 Task: Create a due date automation trigger when advanced on, the moment a card is due add dates due in in more than 1 days.
Action: Mouse moved to (842, 243)
Screenshot: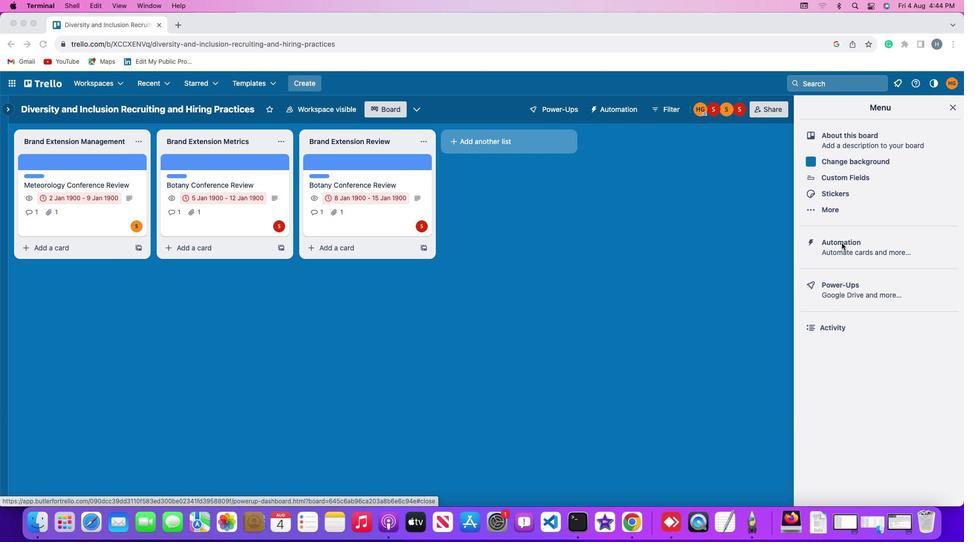 
Action: Mouse pressed left at (842, 243)
Screenshot: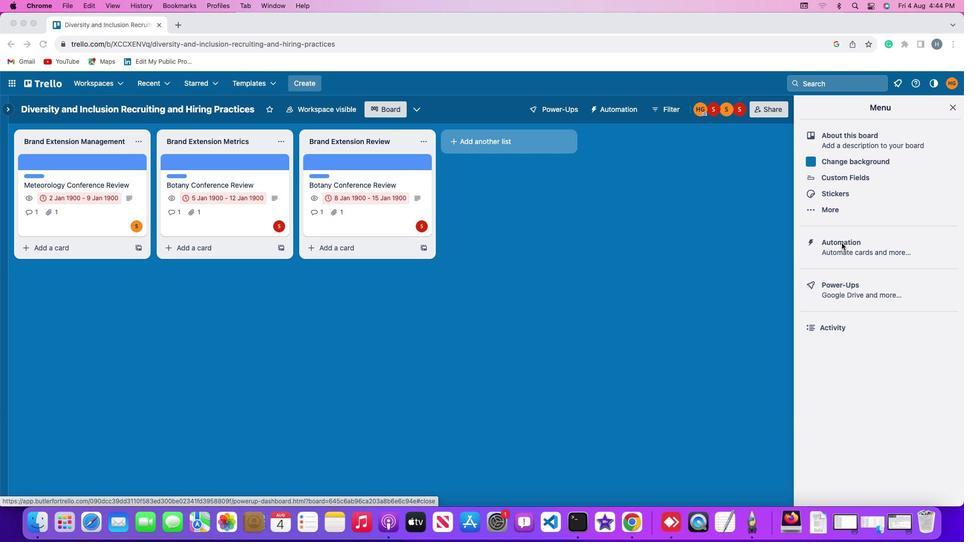 
Action: Mouse pressed left at (842, 243)
Screenshot: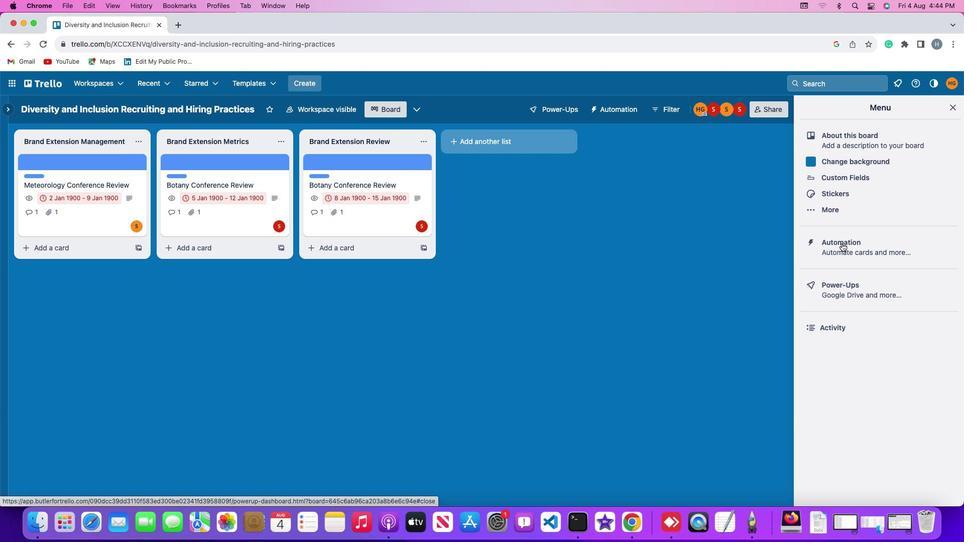 
Action: Mouse moved to (52, 240)
Screenshot: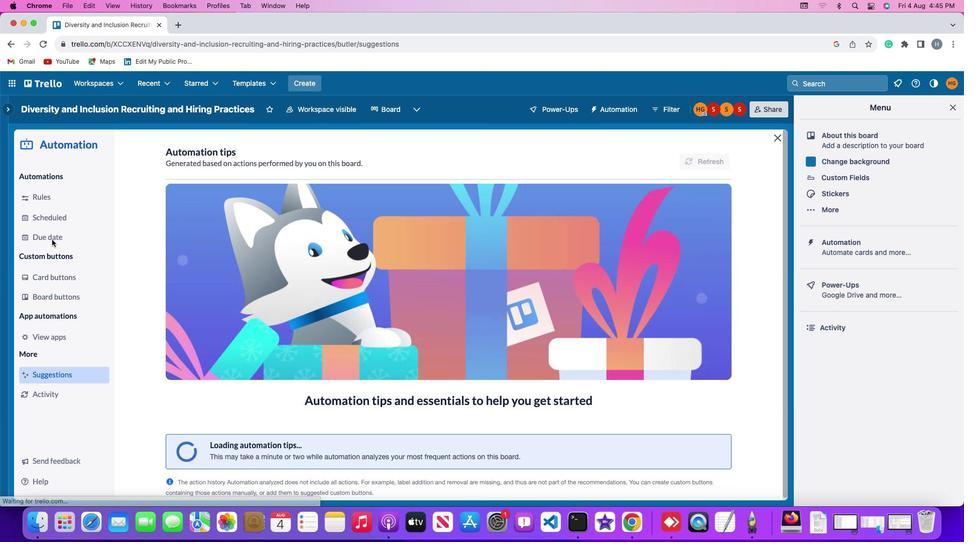 
Action: Mouse pressed left at (52, 240)
Screenshot: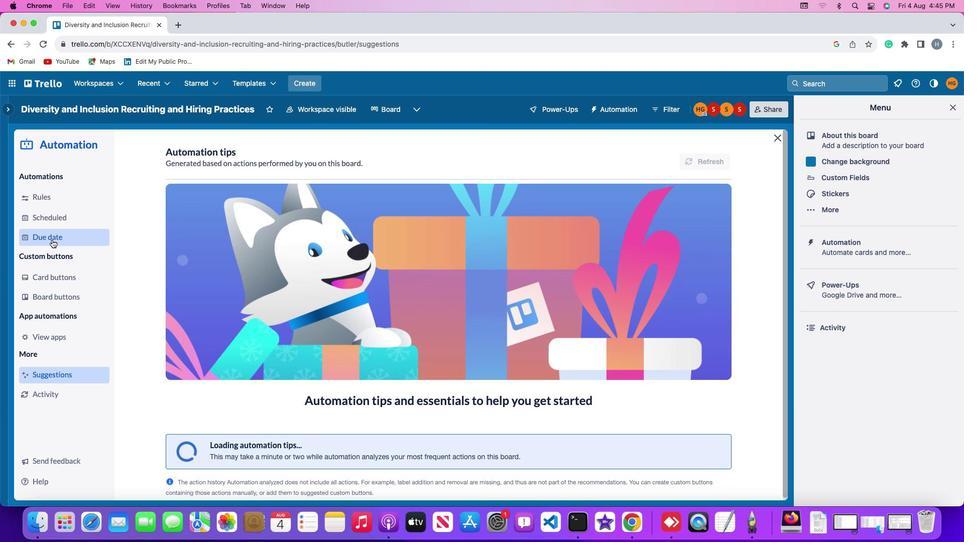 
Action: Mouse moved to (689, 154)
Screenshot: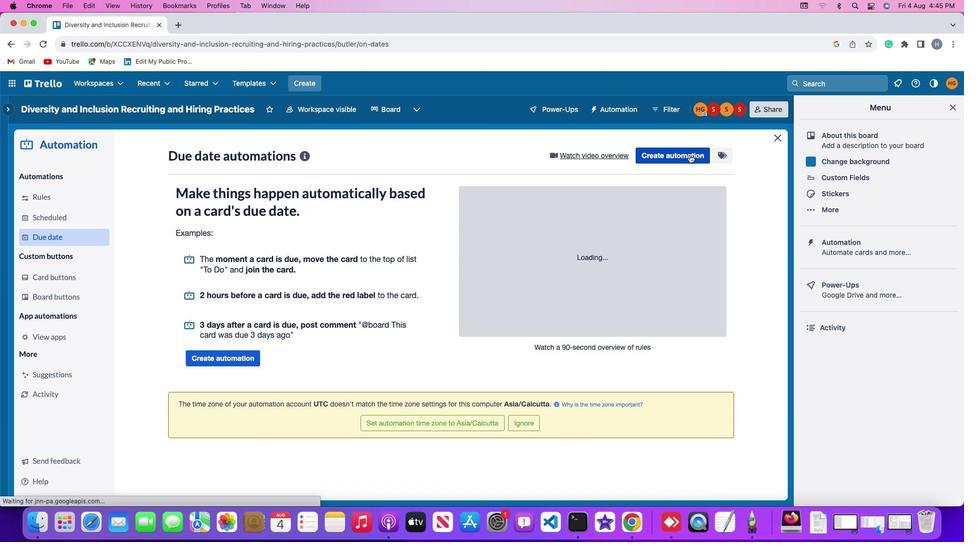 
Action: Mouse pressed left at (689, 154)
Screenshot: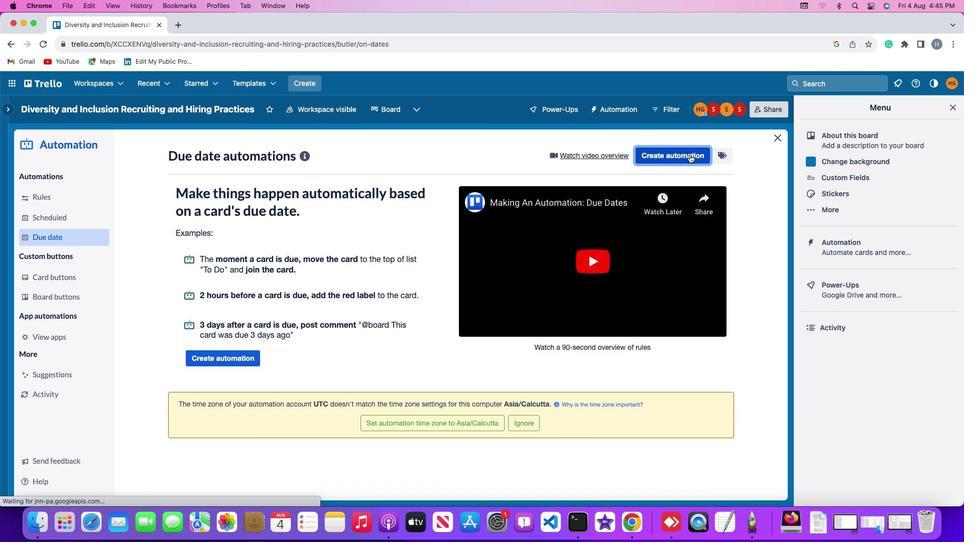 
Action: Mouse moved to (454, 248)
Screenshot: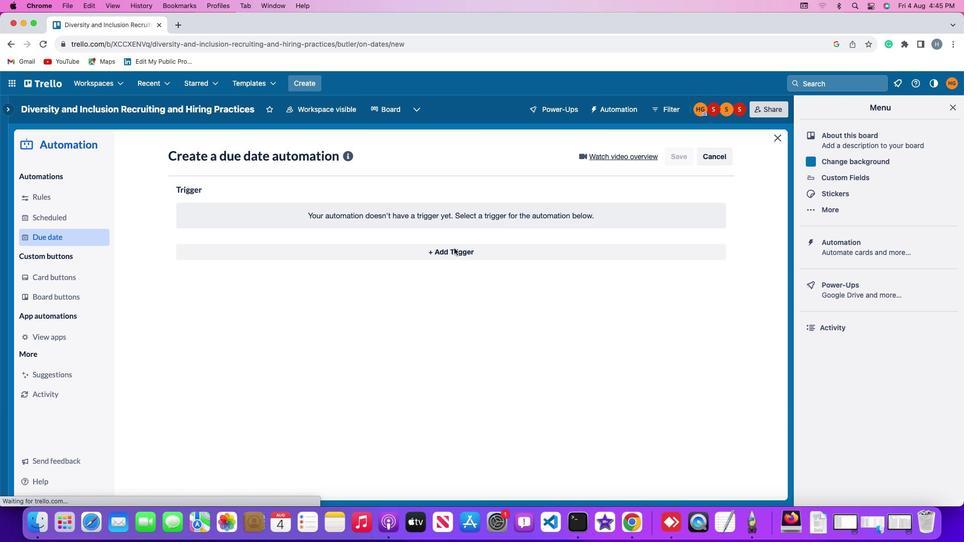 
Action: Mouse pressed left at (454, 248)
Screenshot: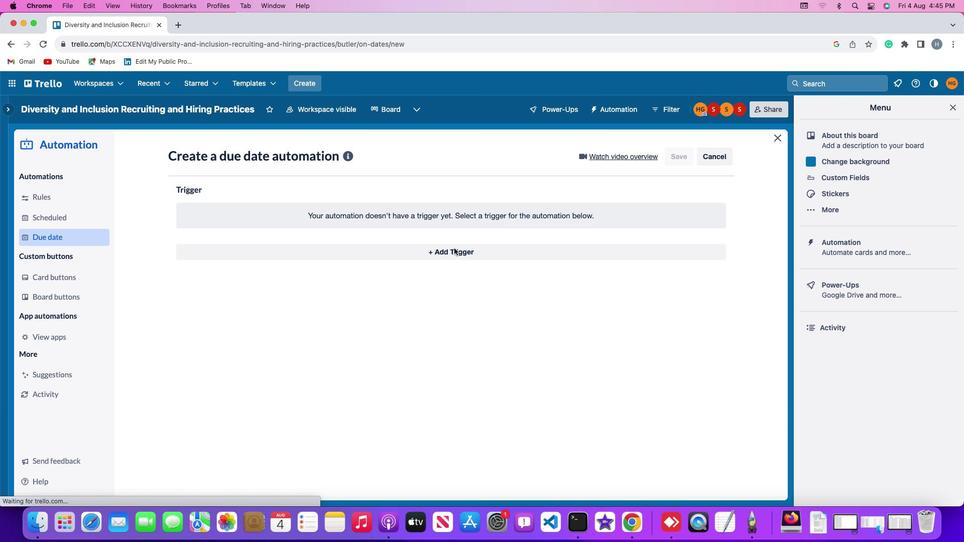 
Action: Mouse moved to (212, 368)
Screenshot: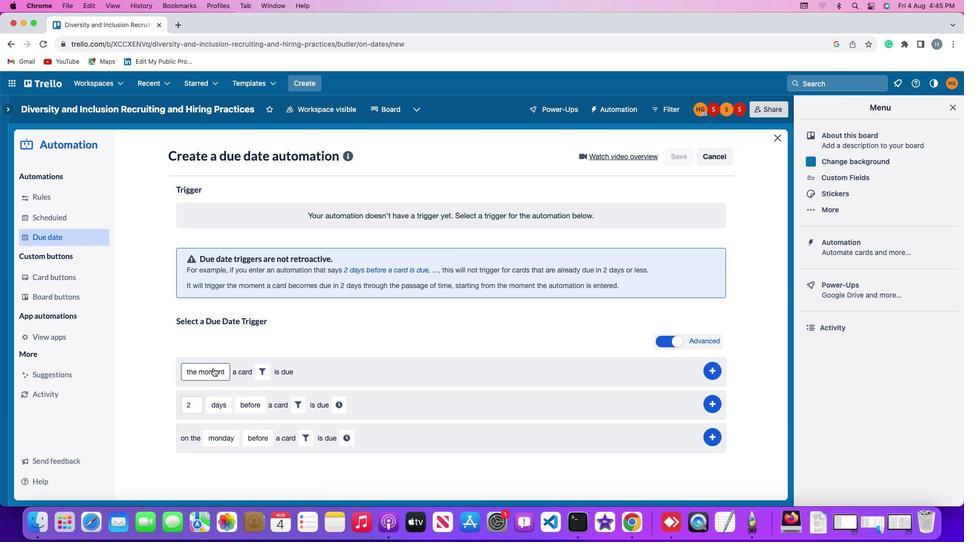 
Action: Mouse pressed left at (212, 368)
Screenshot: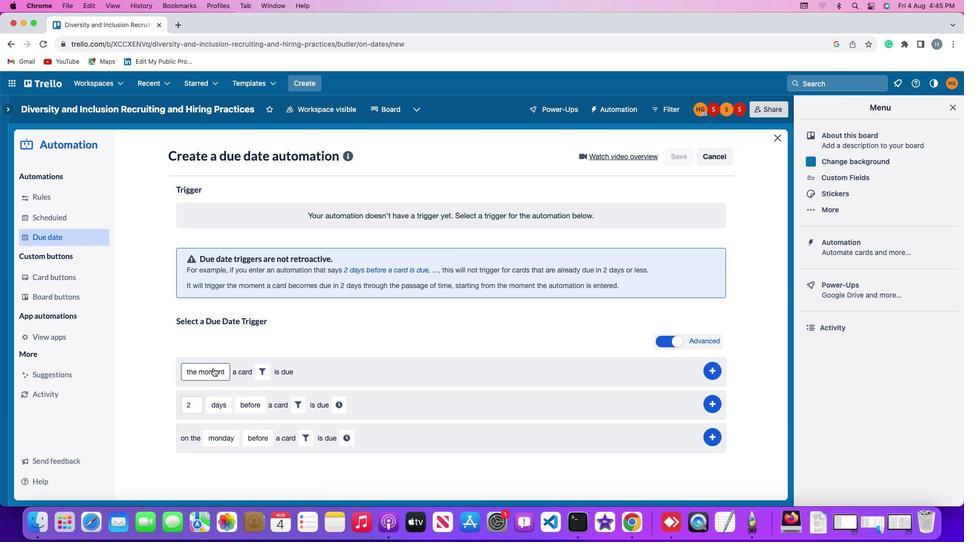 
Action: Mouse moved to (217, 389)
Screenshot: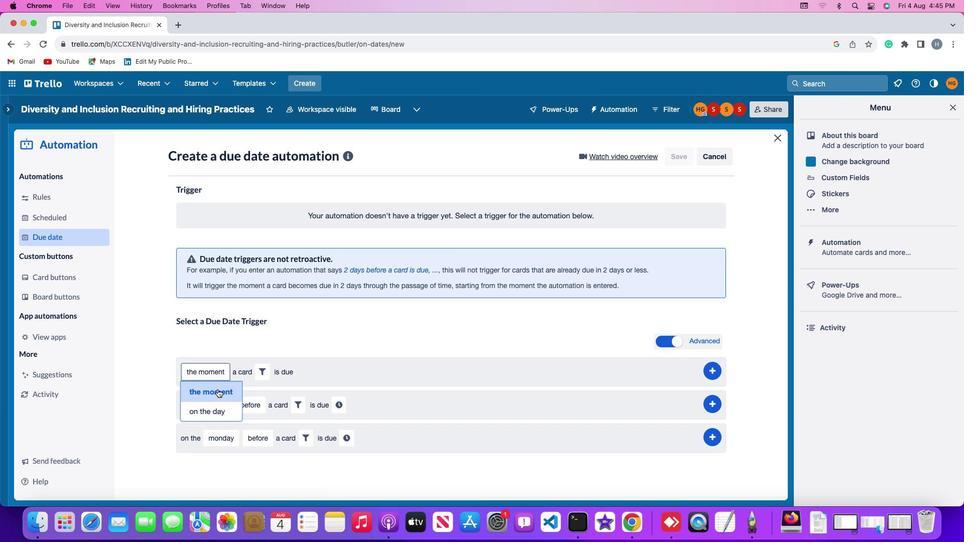 
Action: Mouse pressed left at (217, 389)
Screenshot: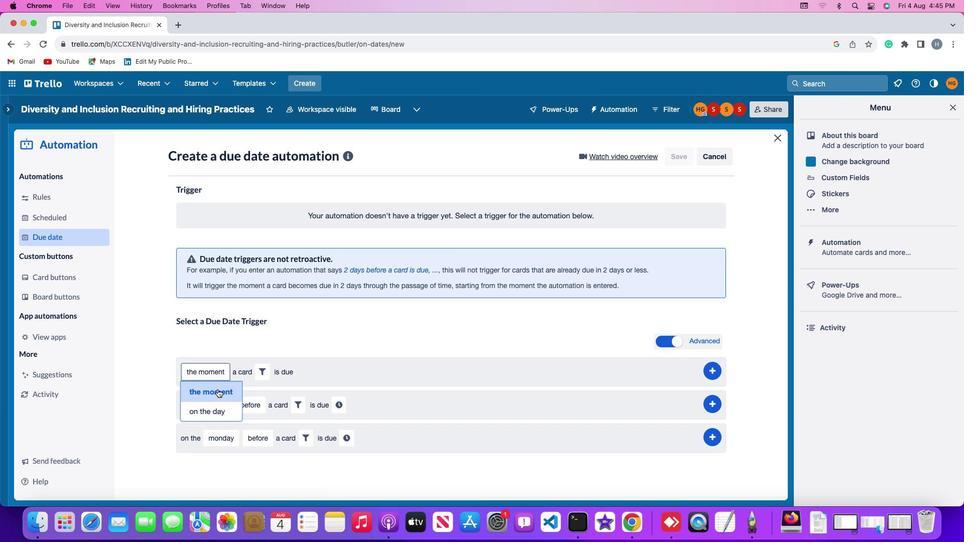 
Action: Mouse moved to (264, 373)
Screenshot: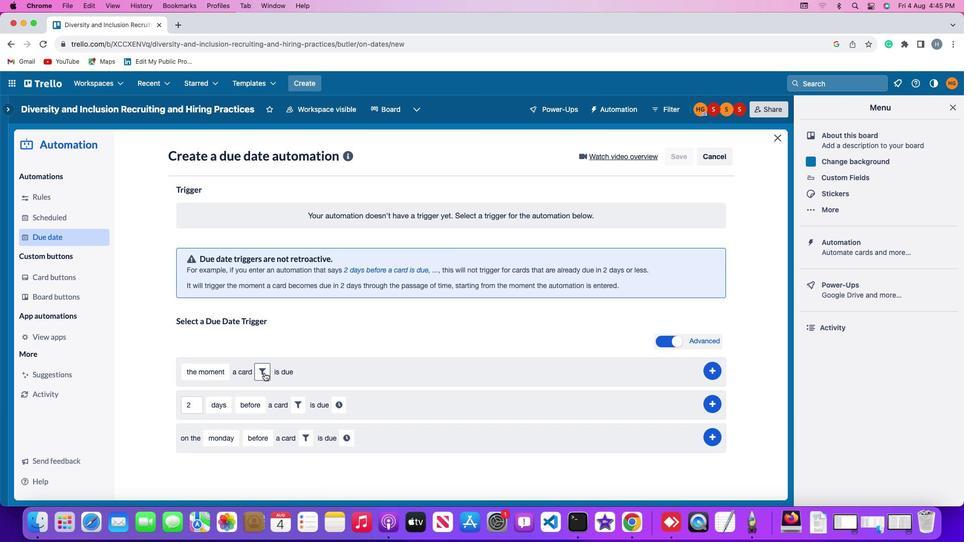 
Action: Mouse pressed left at (264, 373)
Screenshot: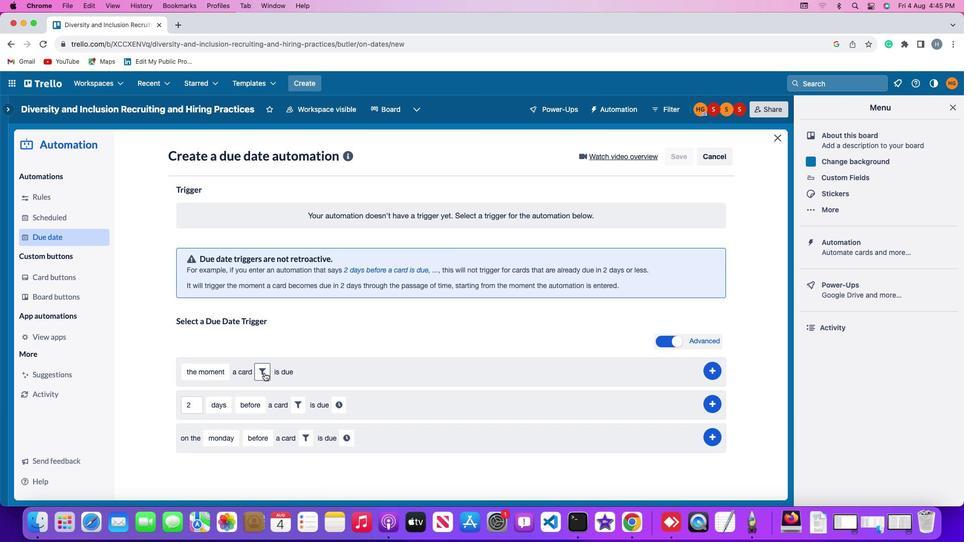 
Action: Mouse moved to (323, 400)
Screenshot: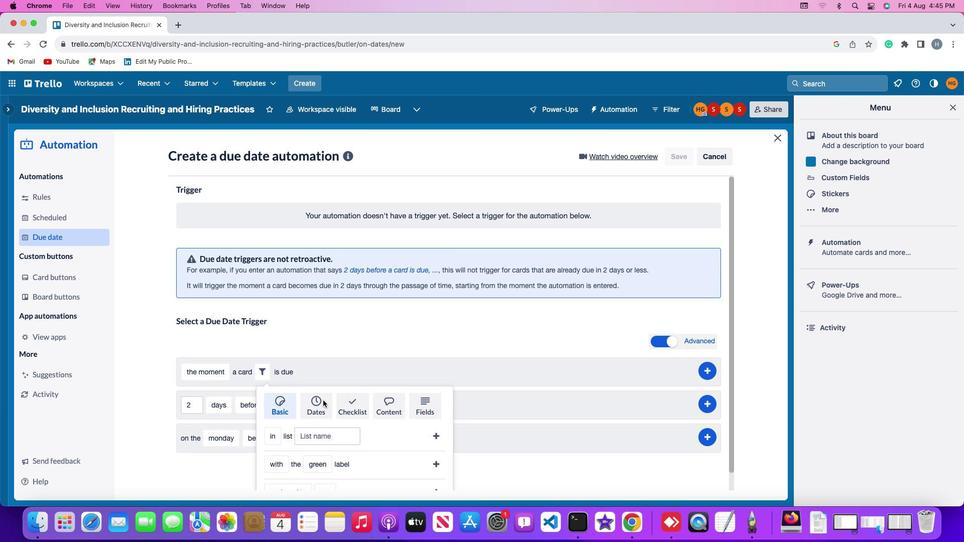 
Action: Mouse pressed left at (323, 400)
Screenshot: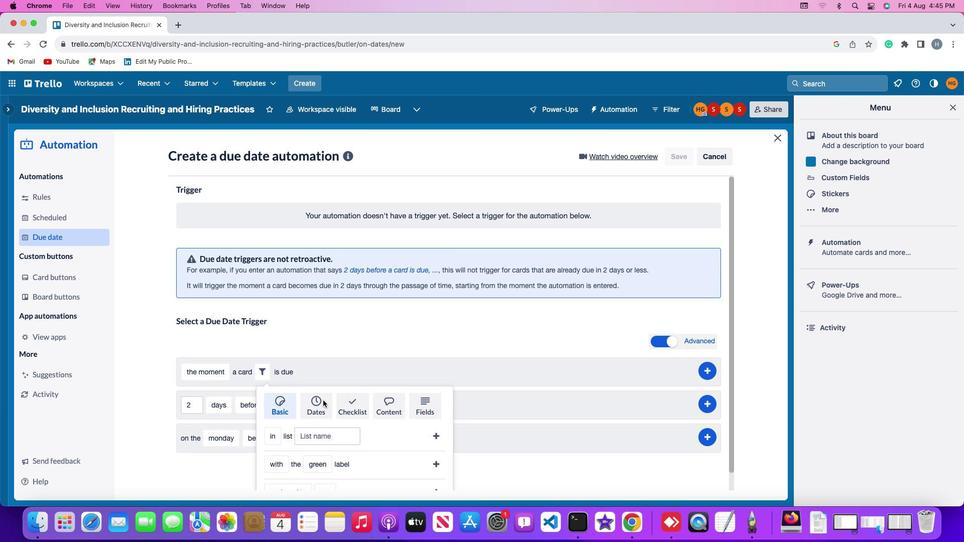 
Action: Mouse moved to (316, 397)
Screenshot: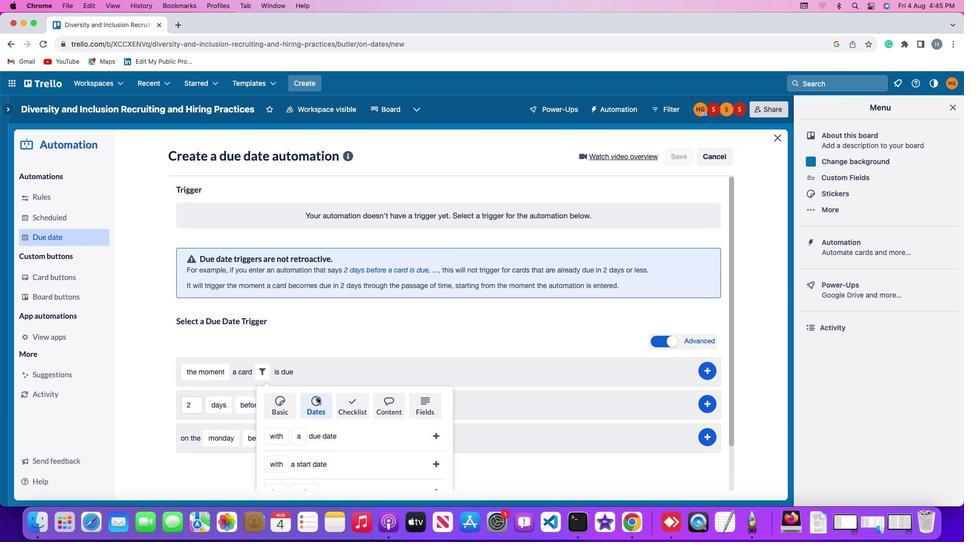 
Action: Mouse scrolled (316, 397) with delta (0, 0)
Screenshot: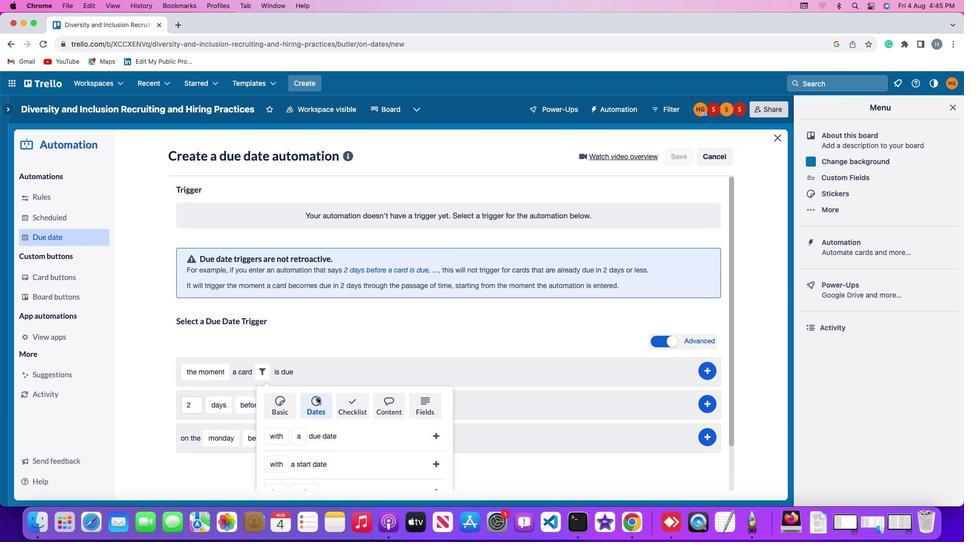 
Action: Mouse moved to (316, 397)
Screenshot: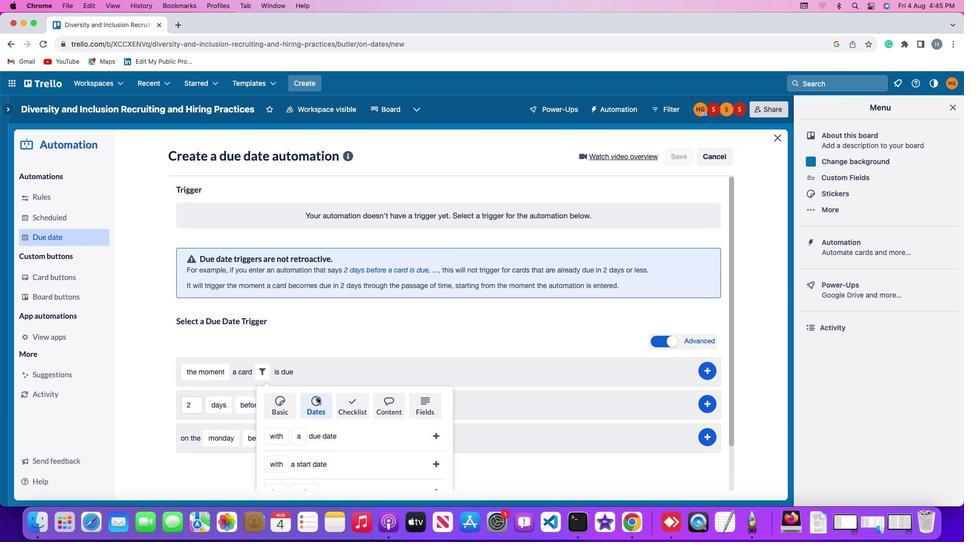 
Action: Mouse scrolled (316, 397) with delta (0, 0)
Screenshot: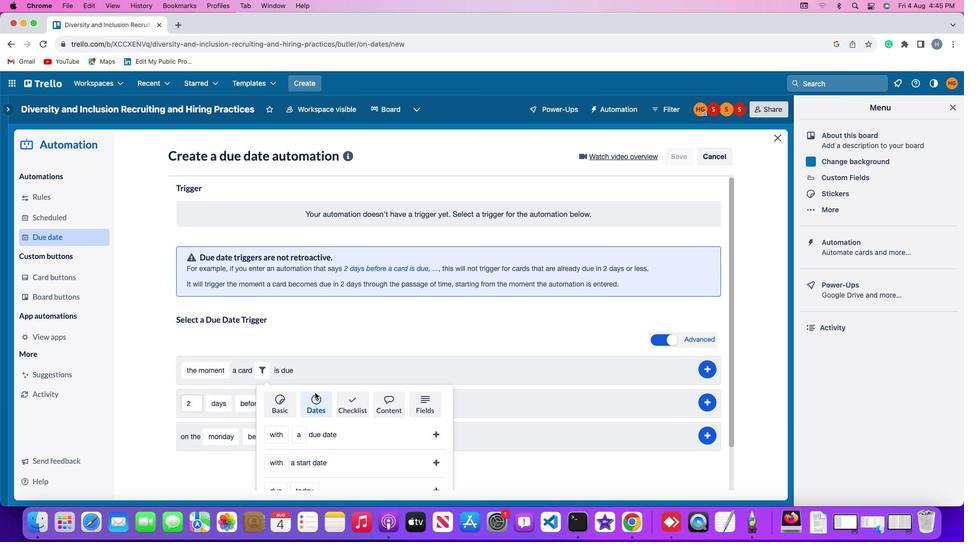 
Action: Mouse scrolled (316, 397) with delta (0, -1)
Screenshot: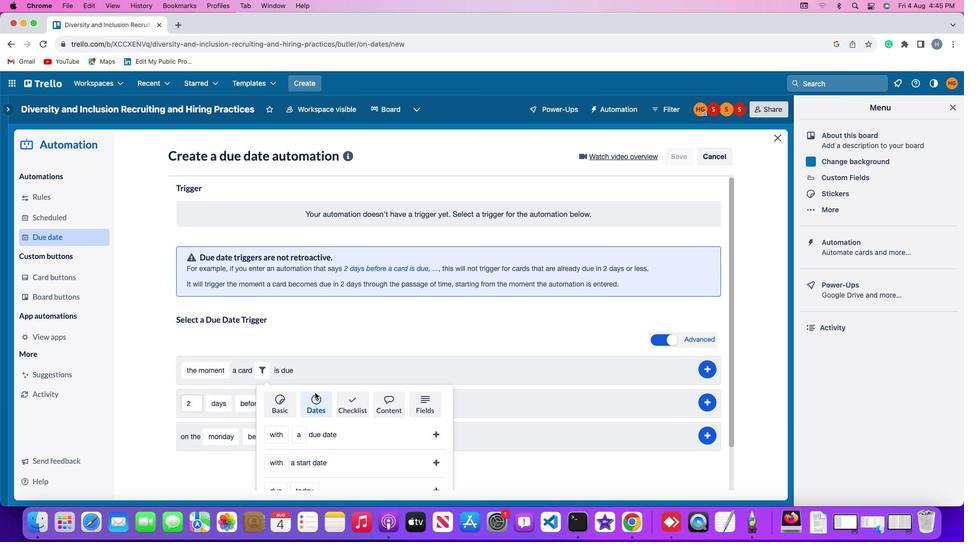 
Action: Mouse moved to (316, 396)
Screenshot: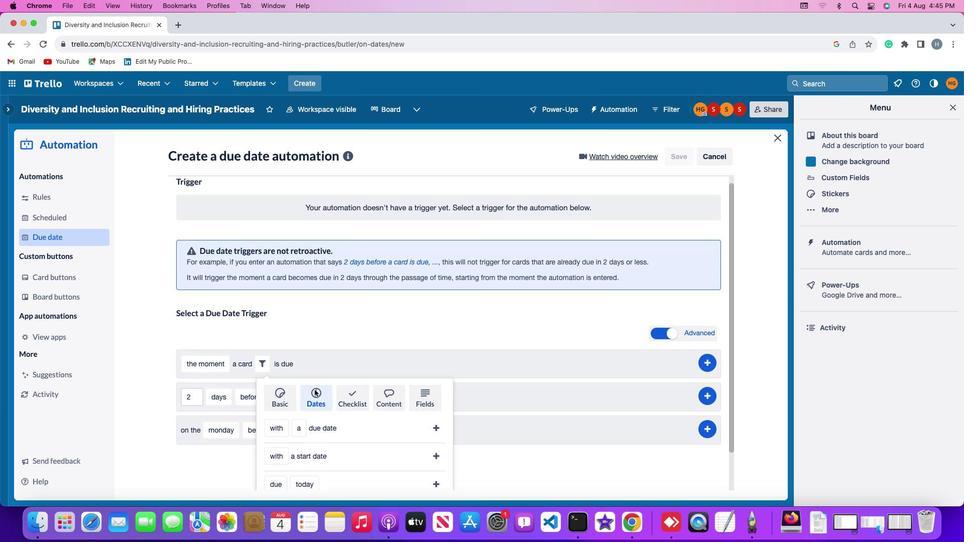 
Action: Mouse scrolled (316, 396) with delta (0, -2)
Screenshot: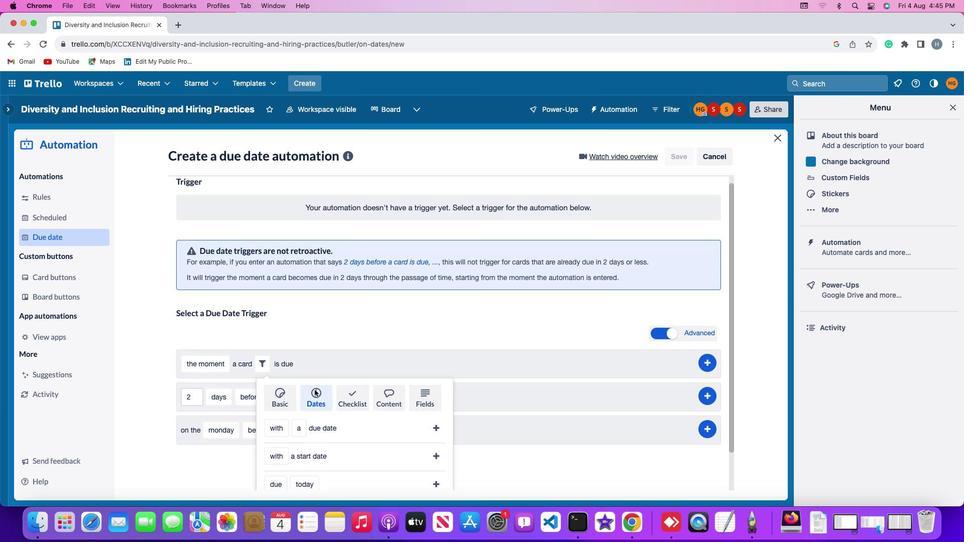 
Action: Mouse moved to (314, 391)
Screenshot: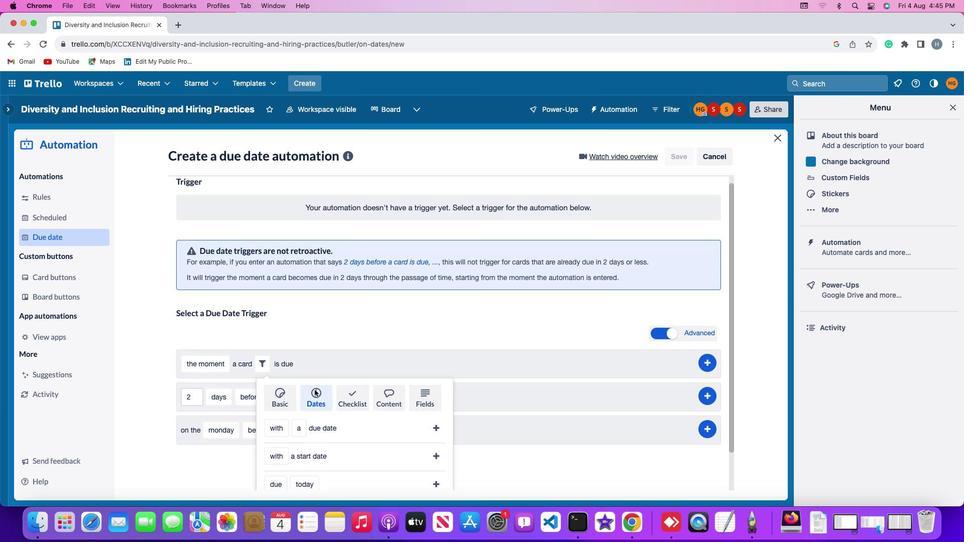
Action: Mouse scrolled (314, 391) with delta (0, -3)
Screenshot: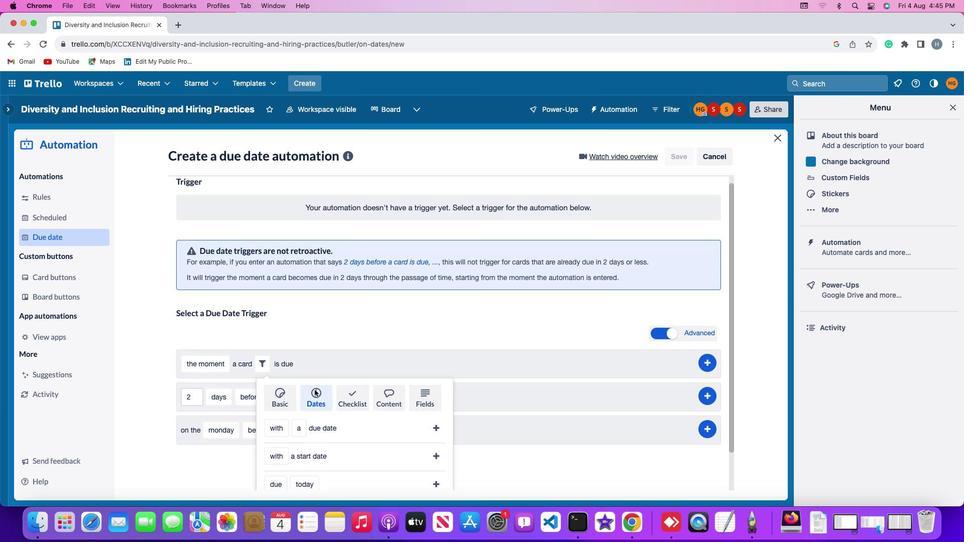 
Action: Mouse moved to (313, 383)
Screenshot: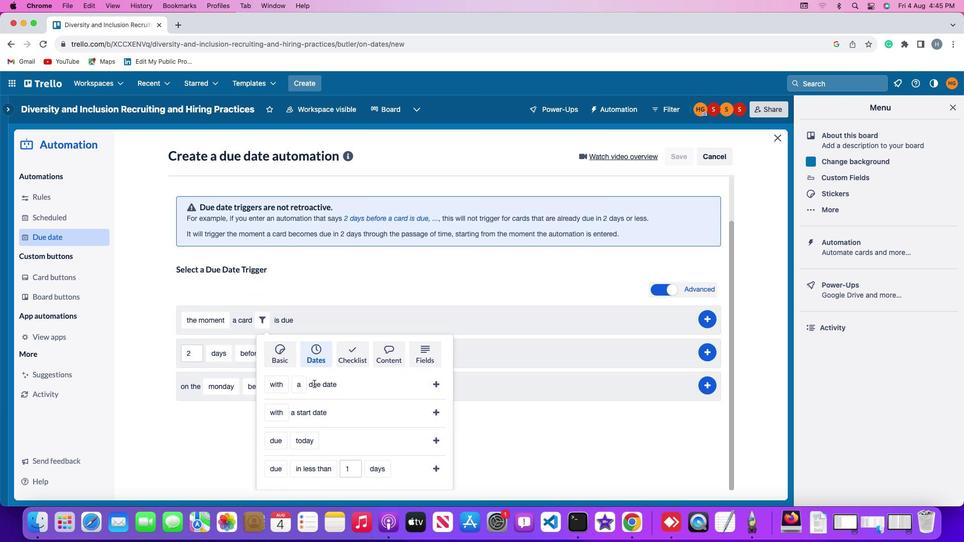 
Action: Mouse scrolled (313, 383) with delta (0, 0)
Screenshot: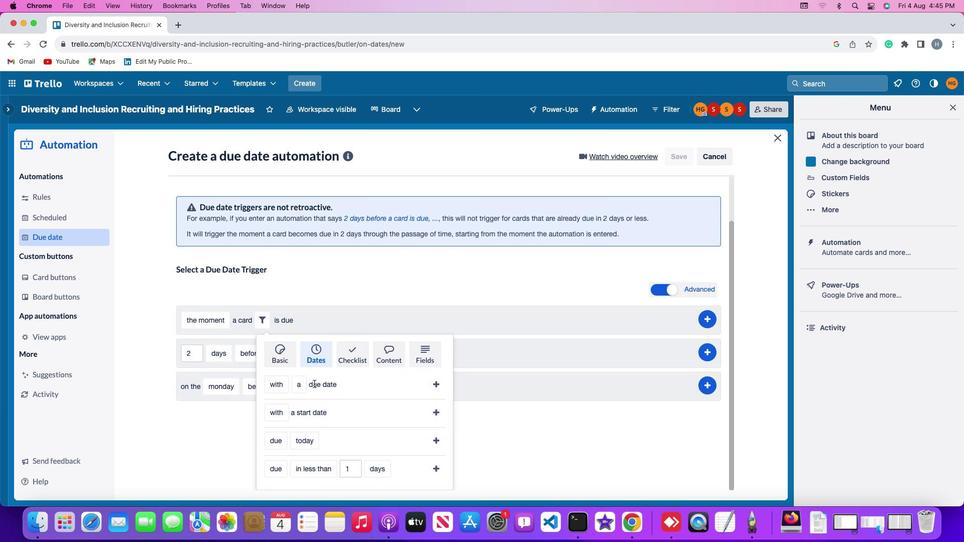 
Action: Mouse scrolled (313, 383) with delta (0, 0)
Screenshot: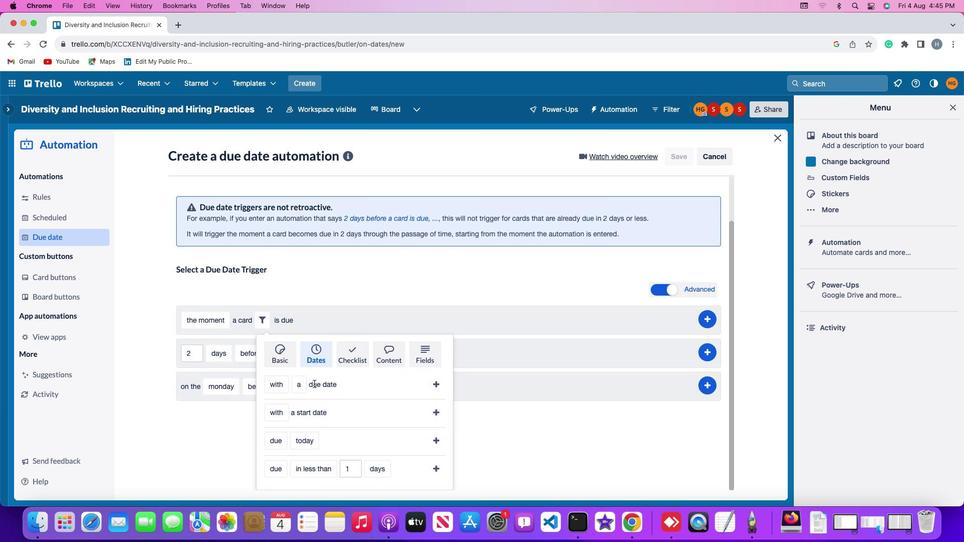 
Action: Mouse scrolled (313, 383) with delta (0, -1)
Screenshot: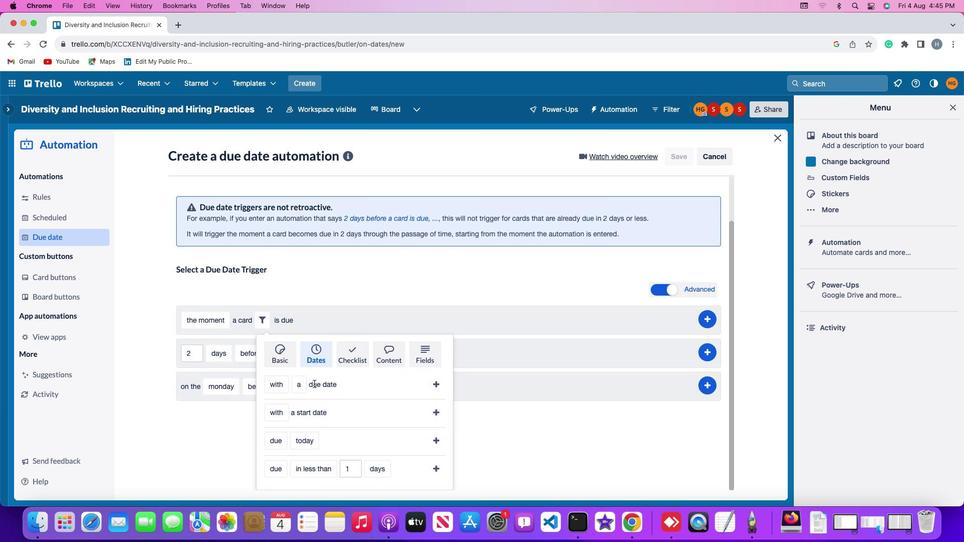 
Action: Mouse scrolled (313, 383) with delta (0, -2)
Screenshot: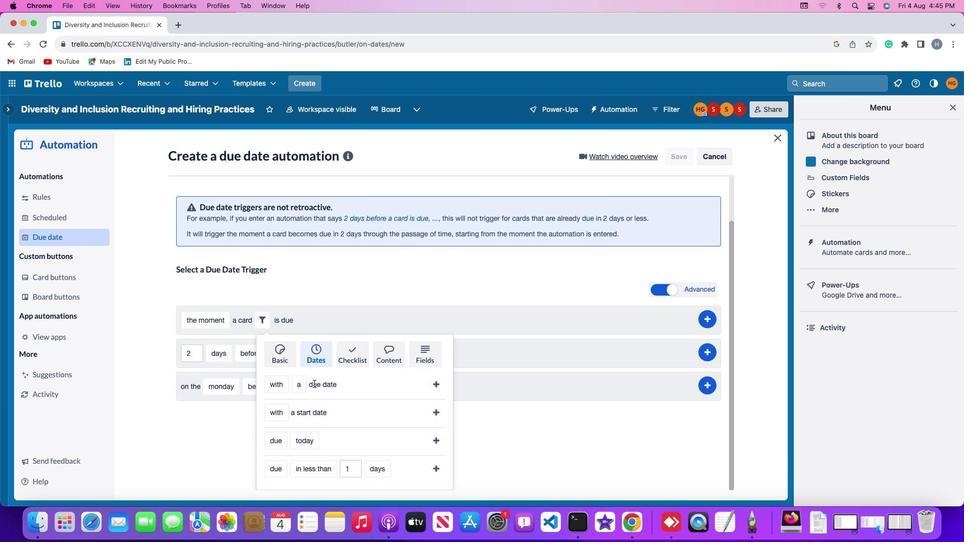 
Action: Mouse moved to (313, 406)
Screenshot: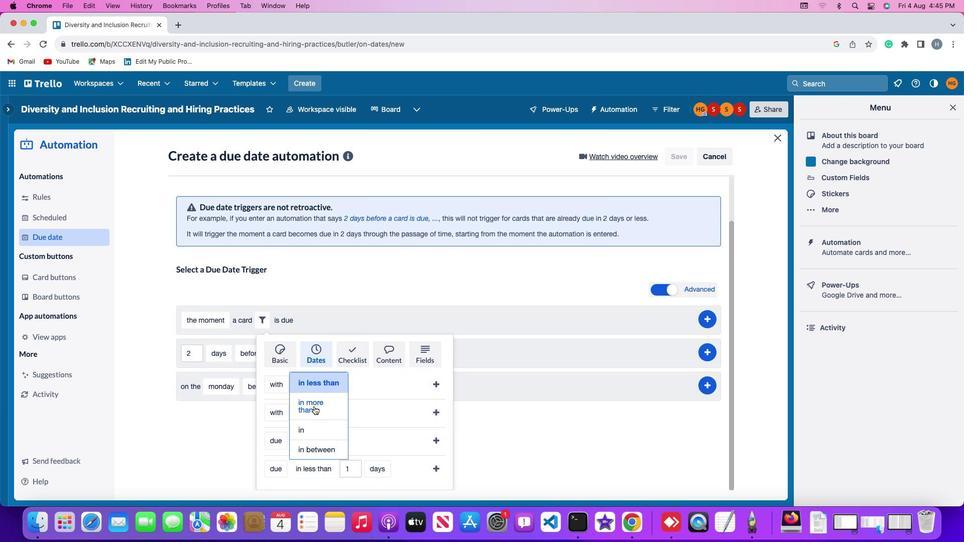 
Action: Mouse pressed left at (313, 406)
Screenshot: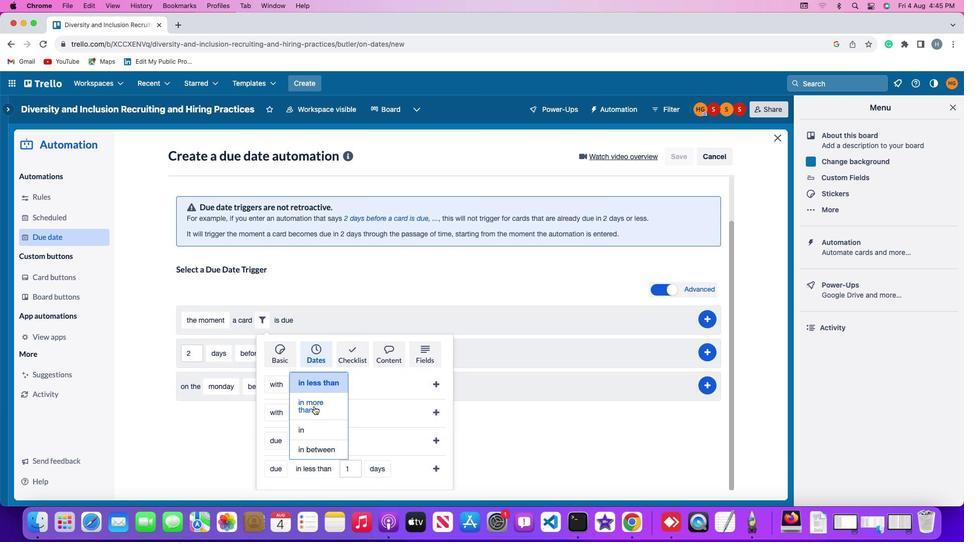 
Action: Mouse moved to (353, 469)
Screenshot: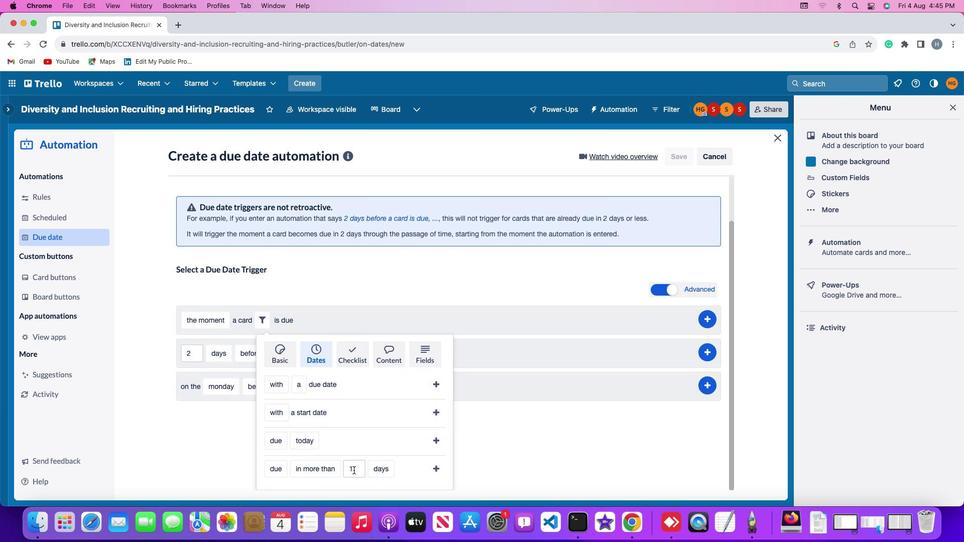 
Action: Mouse pressed left at (353, 469)
Screenshot: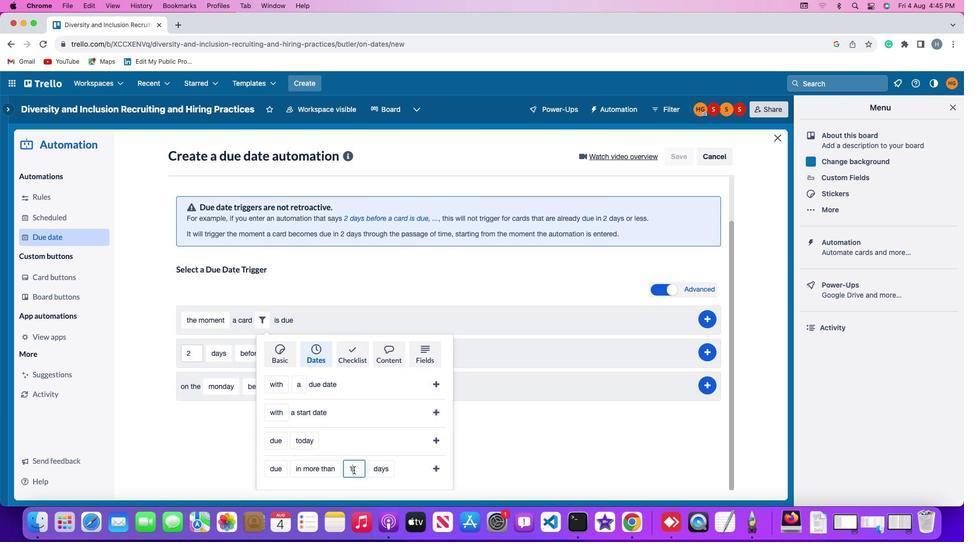 
Action: Mouse moved to (353, 469)
Screenshot: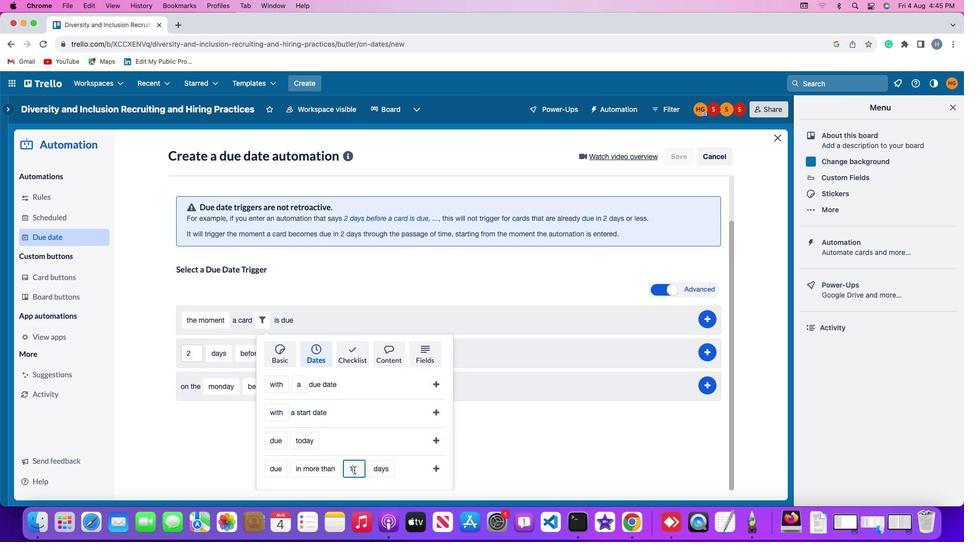 
Action: Key pressed Key.backspace'1'
Screenshot: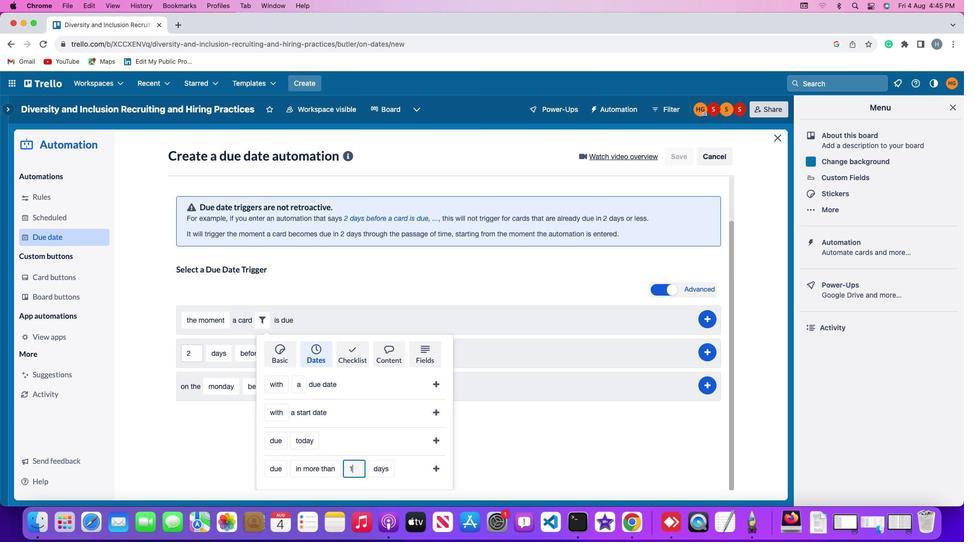 
Action: Mouse moved to (387, 430)
Screenshot: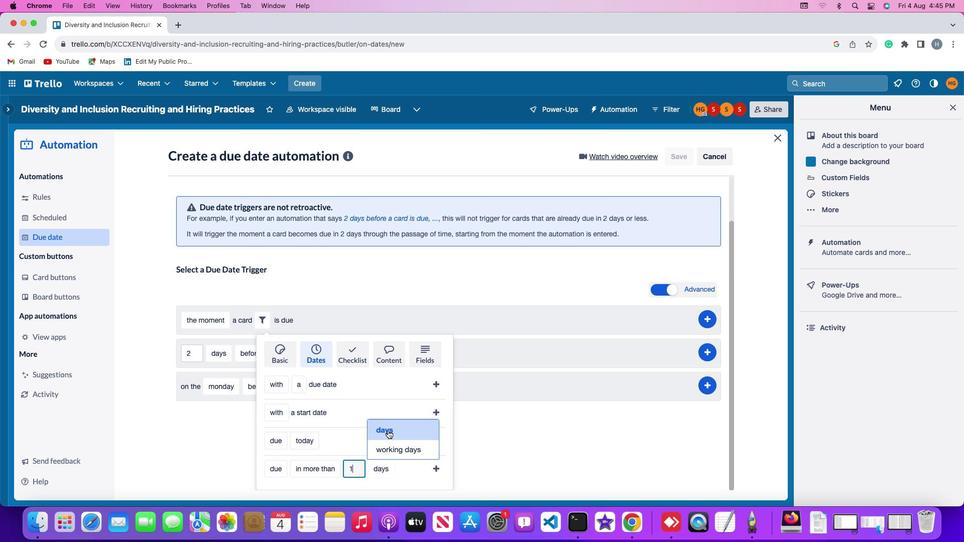 
Action: Mouse pressed left at (387, 430)
Screenshot: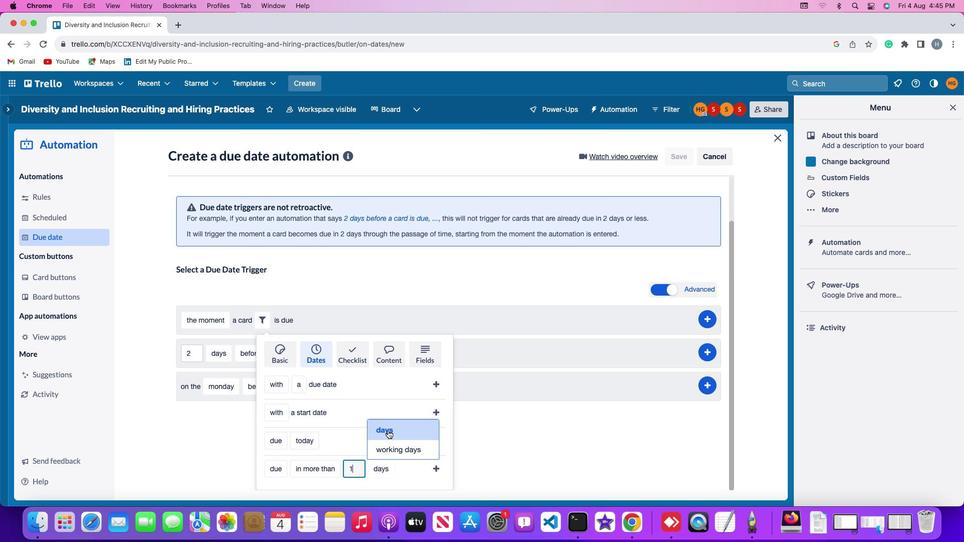 
Action: Mouse moved to (432, 466)
Screenshot: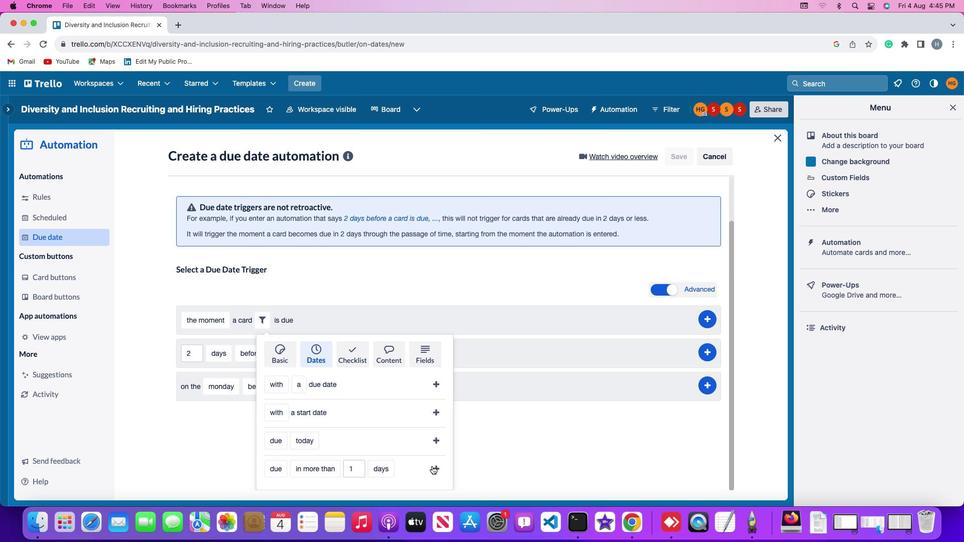 
Action: Mouse pressed left at (432, 466)
Screenshot: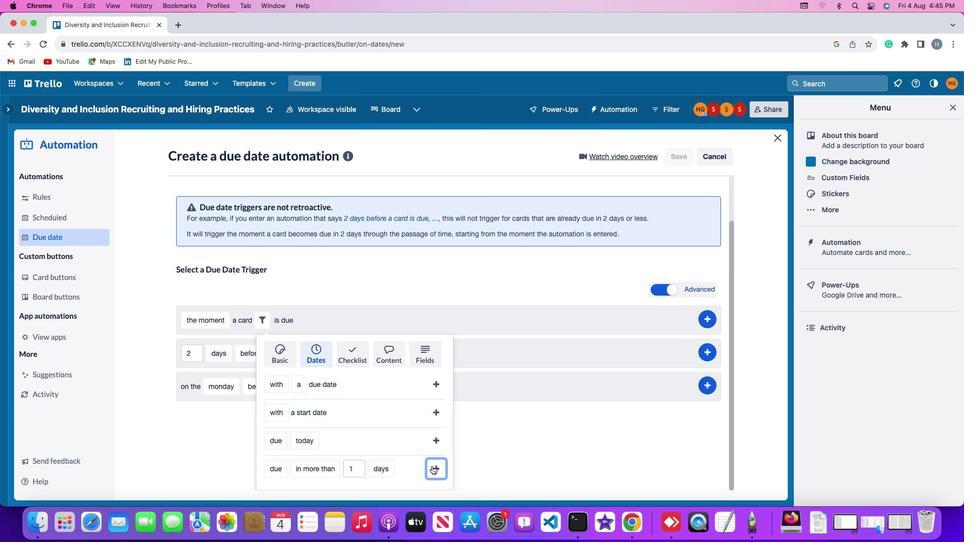 
Action: Mouse moved to (714, 367)
Screenshot: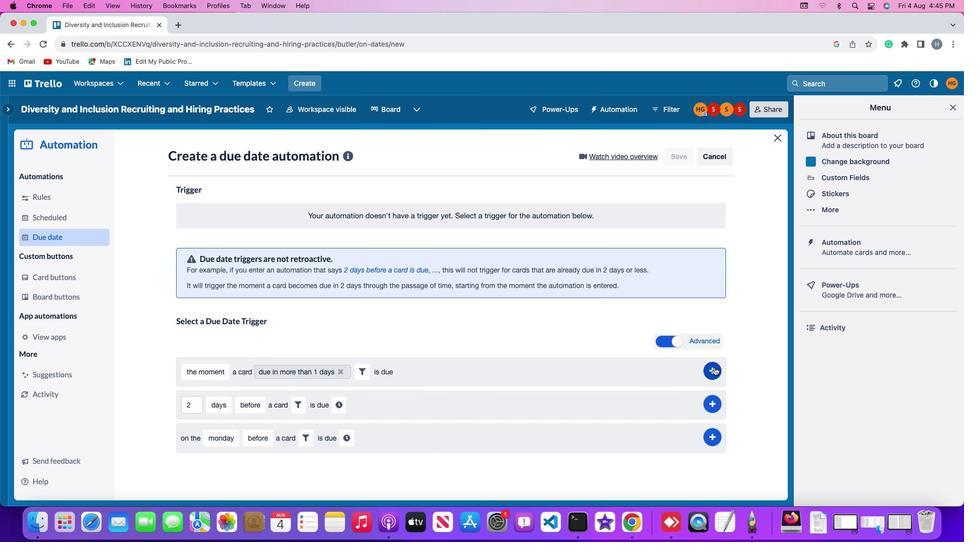 
Action: Mouse pressed left at (714, 367)
Screenshot: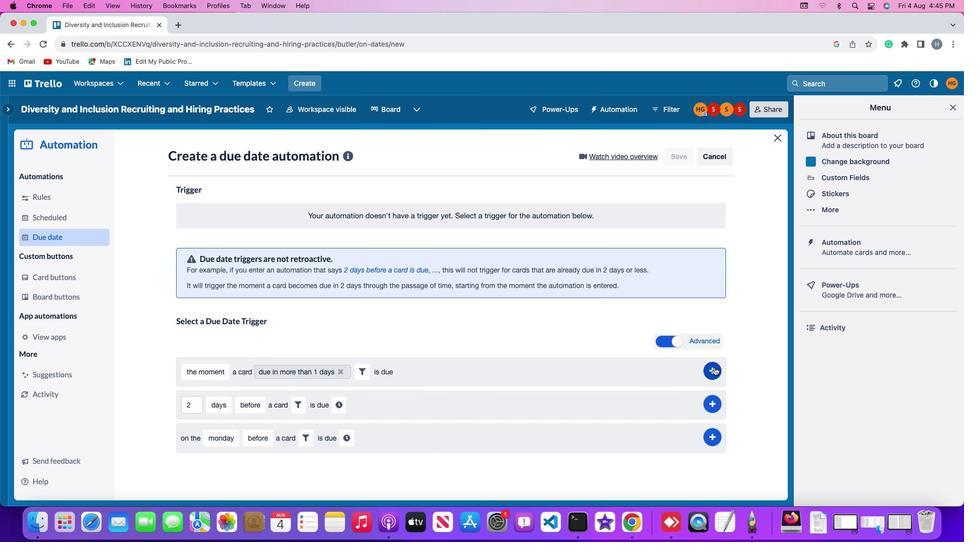 
Action: Mouse moved to (751, 273)
Screenshot: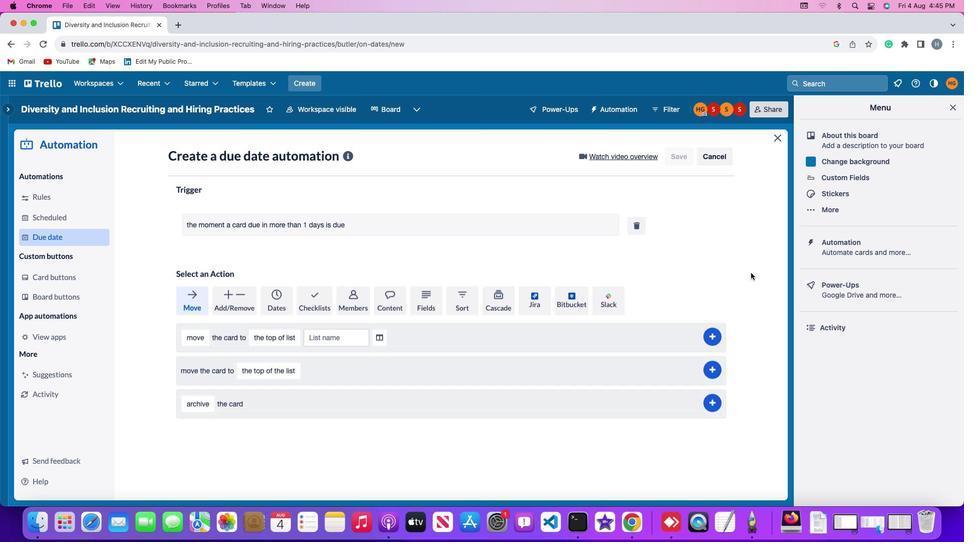 
